 Task: Add Taylor Farms Good Times Vegetable Tray with Ranch Dip to the cart.
Action: Mouse moved to (12, 126)
Screenshot: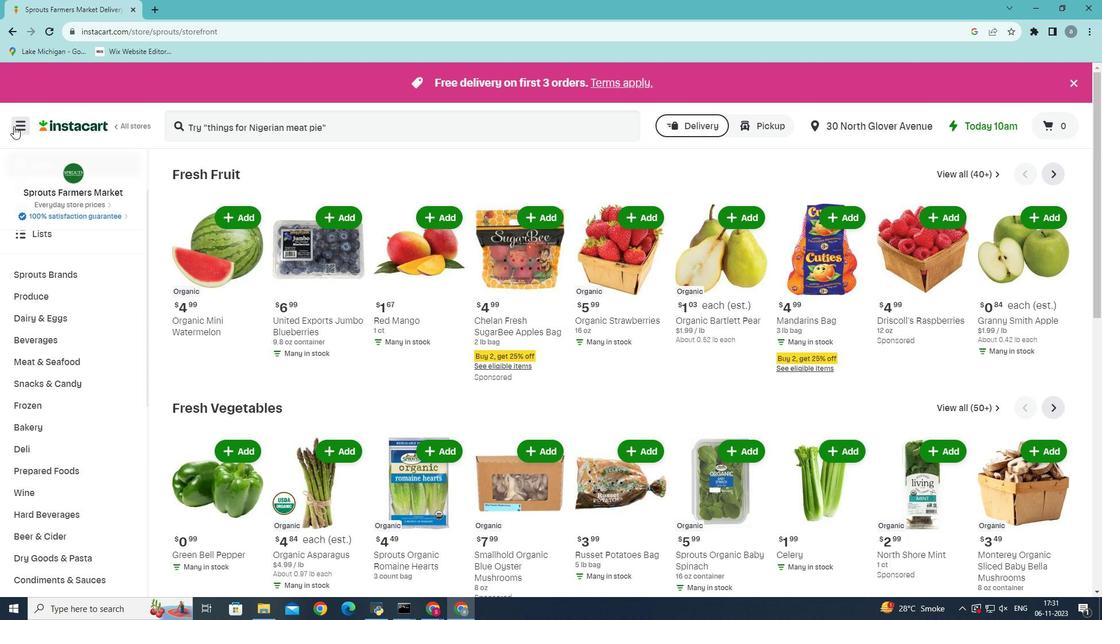 
Action: Mouse pressed left at (12, 126)
Screenshot: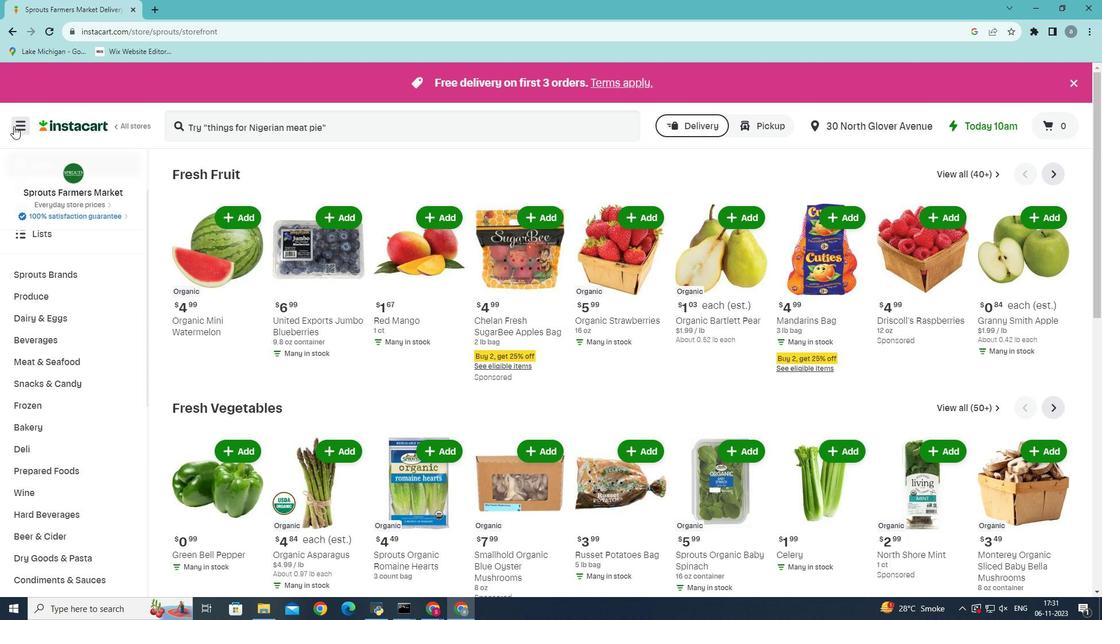 
Action: Mouse moved to (72, 315)
Screenshot: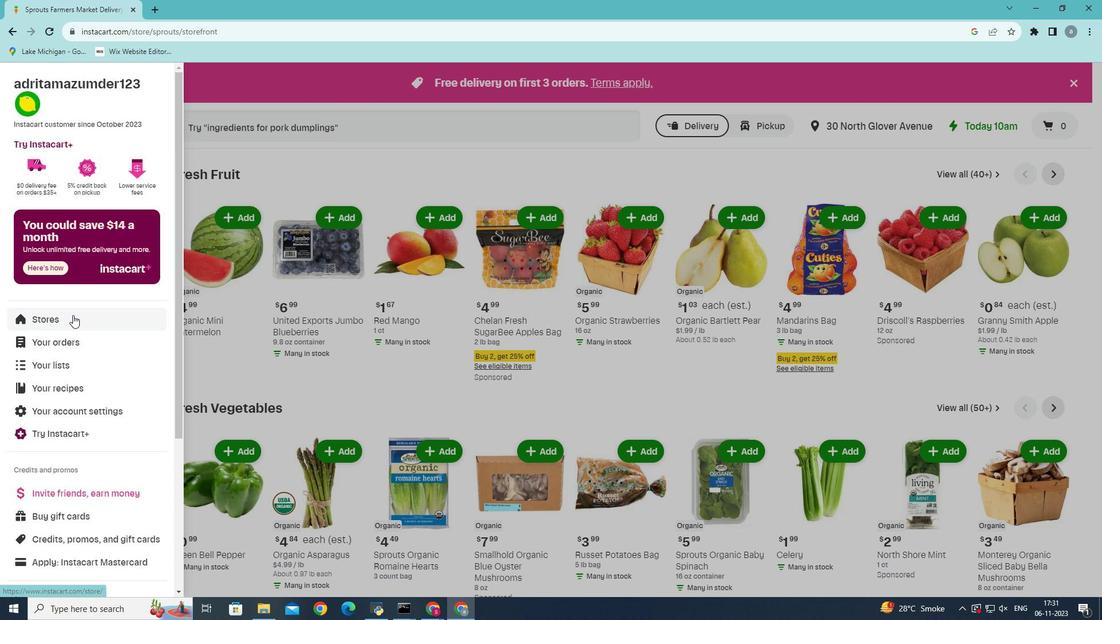 
Action: Mouse pressed left at (72, 315)
Screenshot: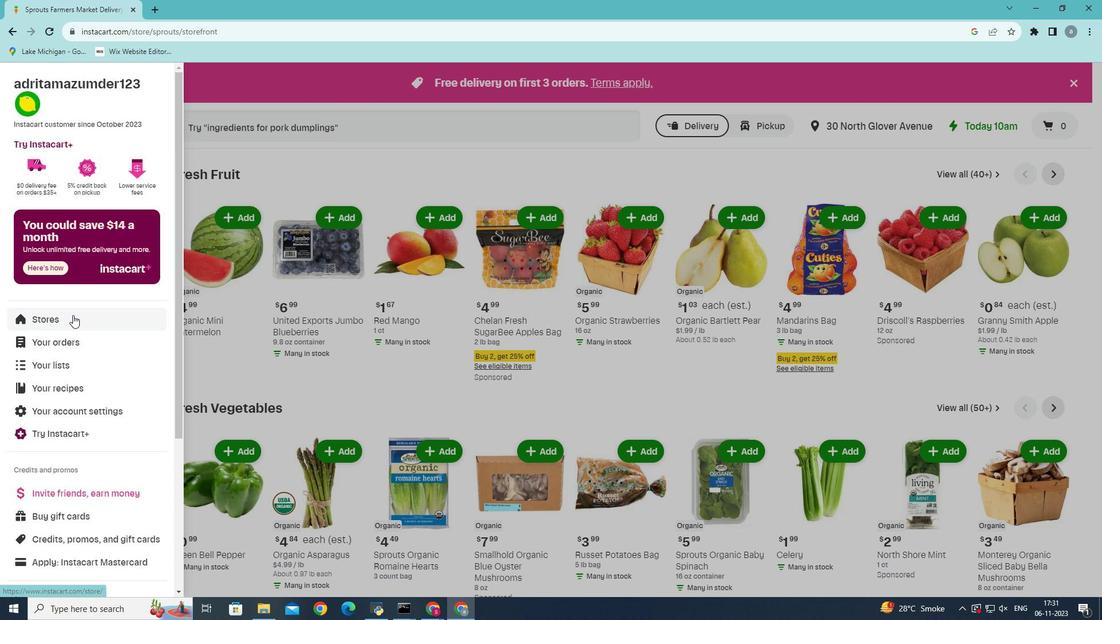 
Action: Mouse moved to (257, 134)
Screenshot: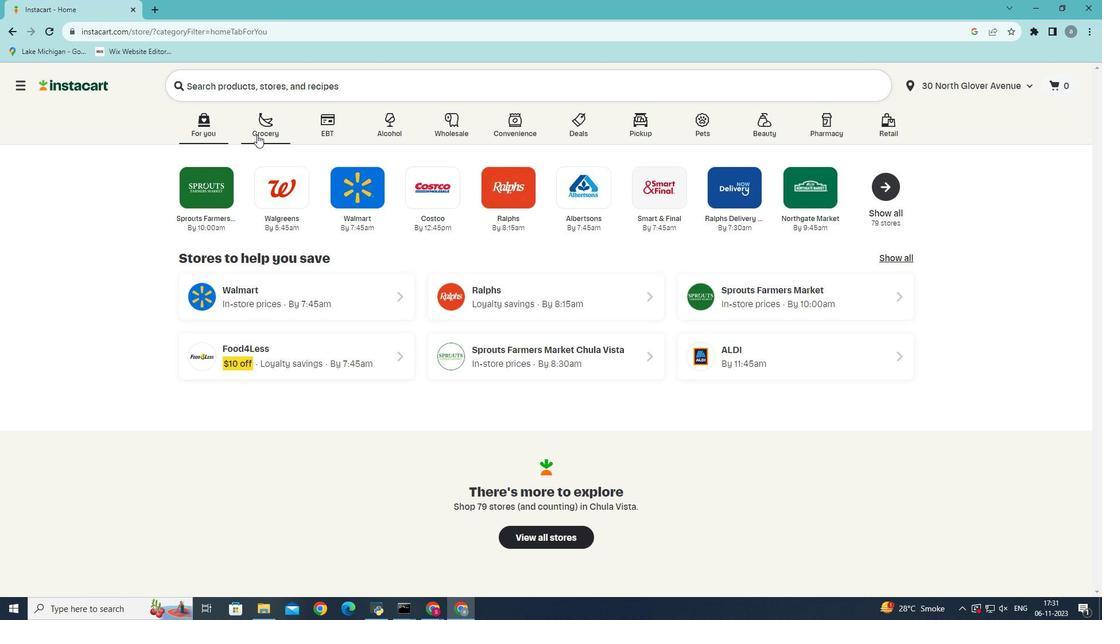 
Action: Mouse pressed left at (257, 134)
Screenshot: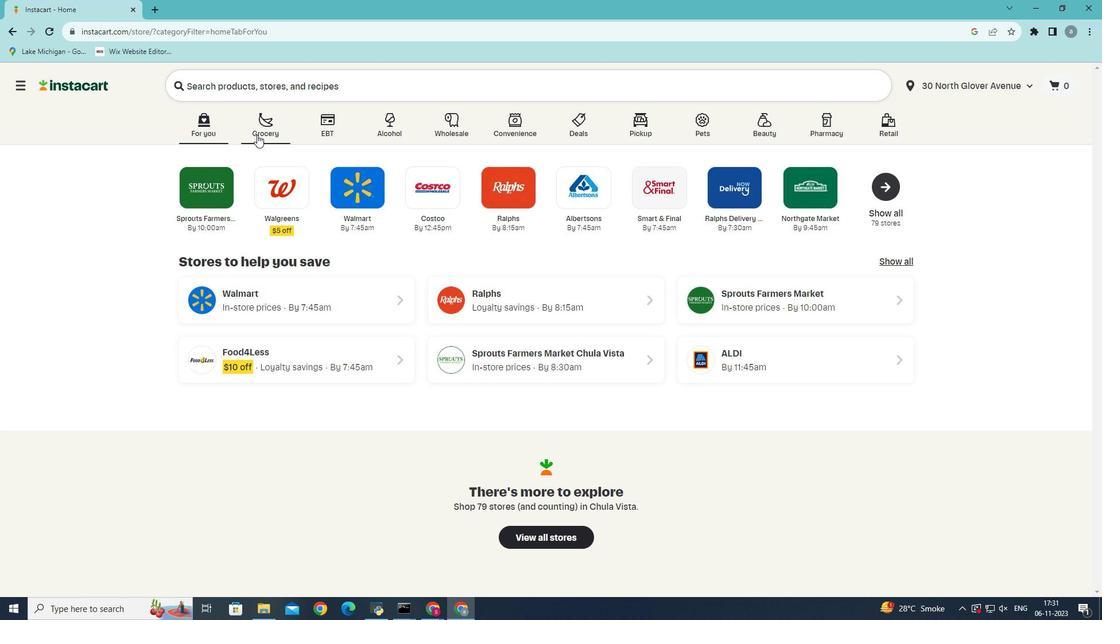 
Action: Mouse moved to (258, 337)
Screenshot: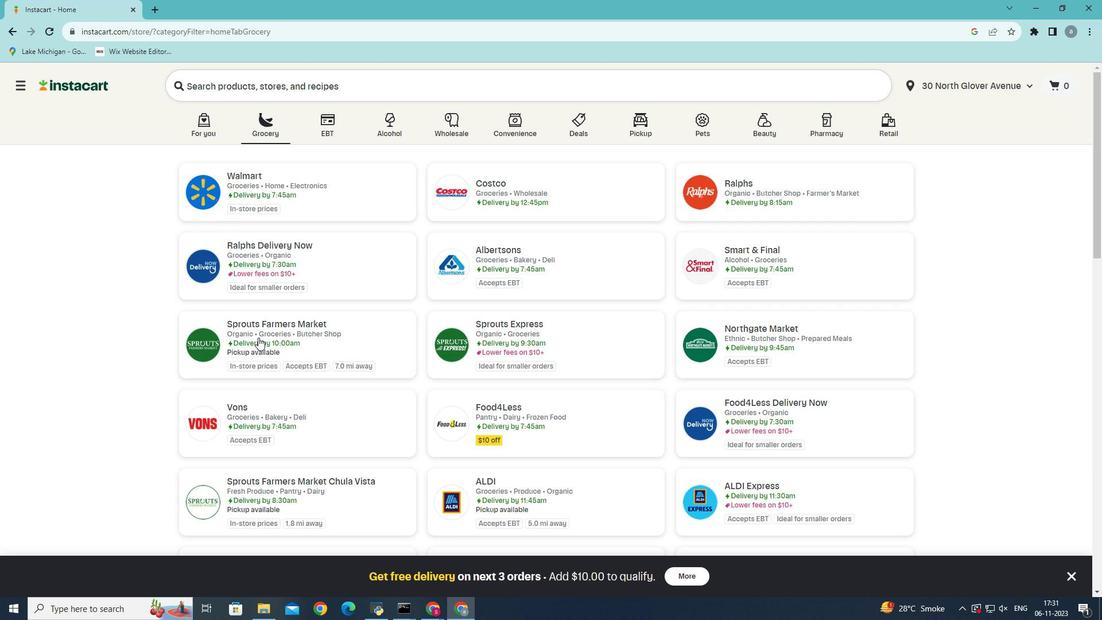 
Action: Mouse pressed left at (258, 337)
Screenshot: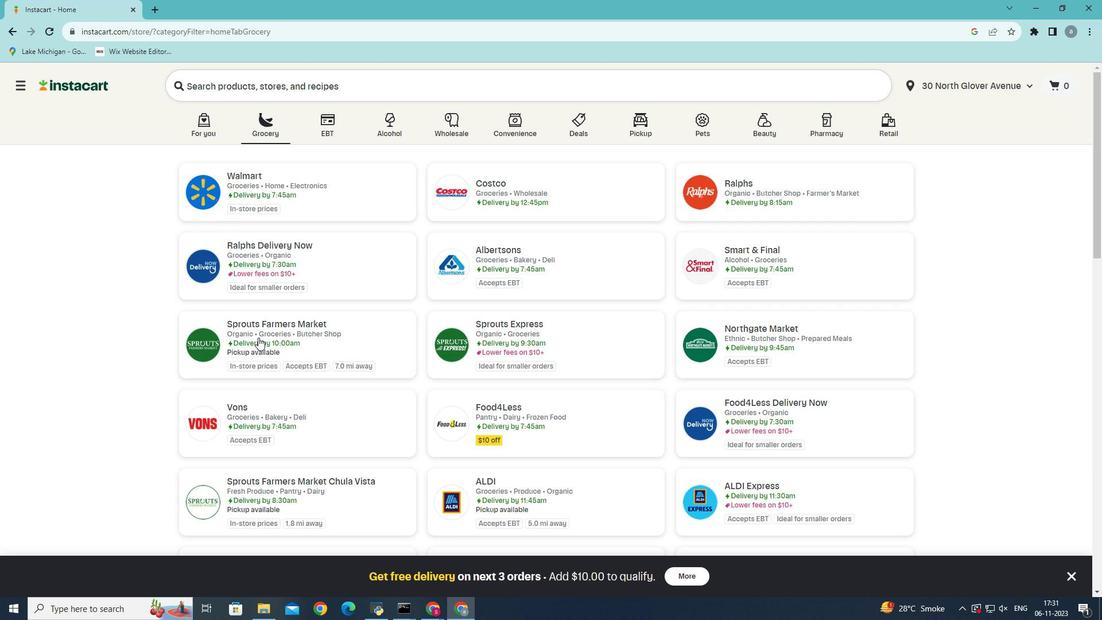 
Action: Mouse moved to (85, 514)
Screenshot: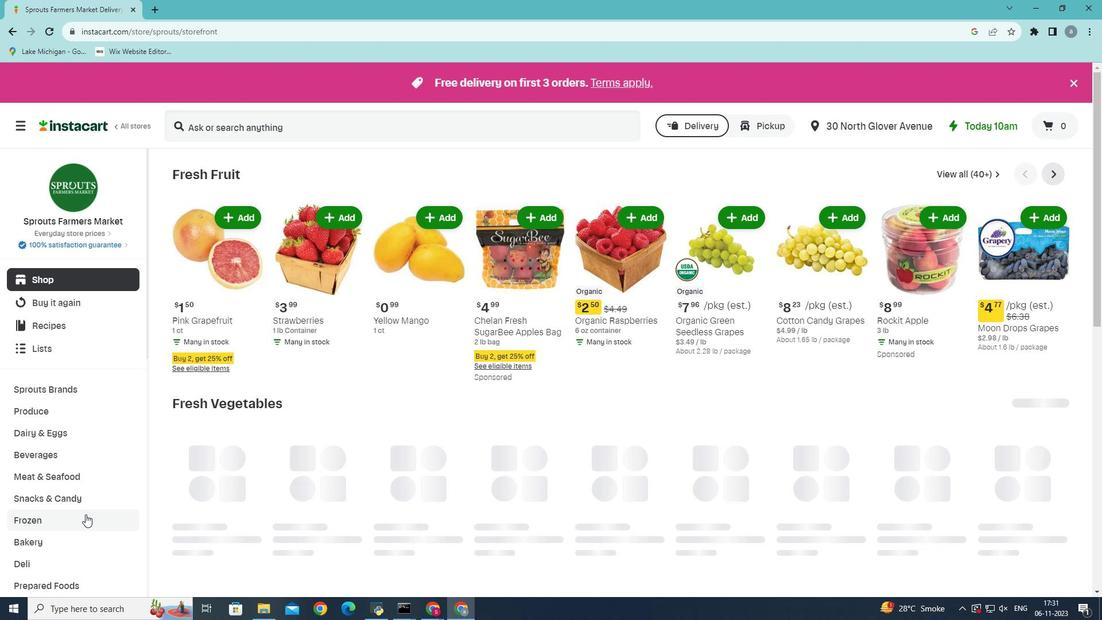 
Action: Mouse scrolled (85, 514) with delta (0, 0)
Screenshot: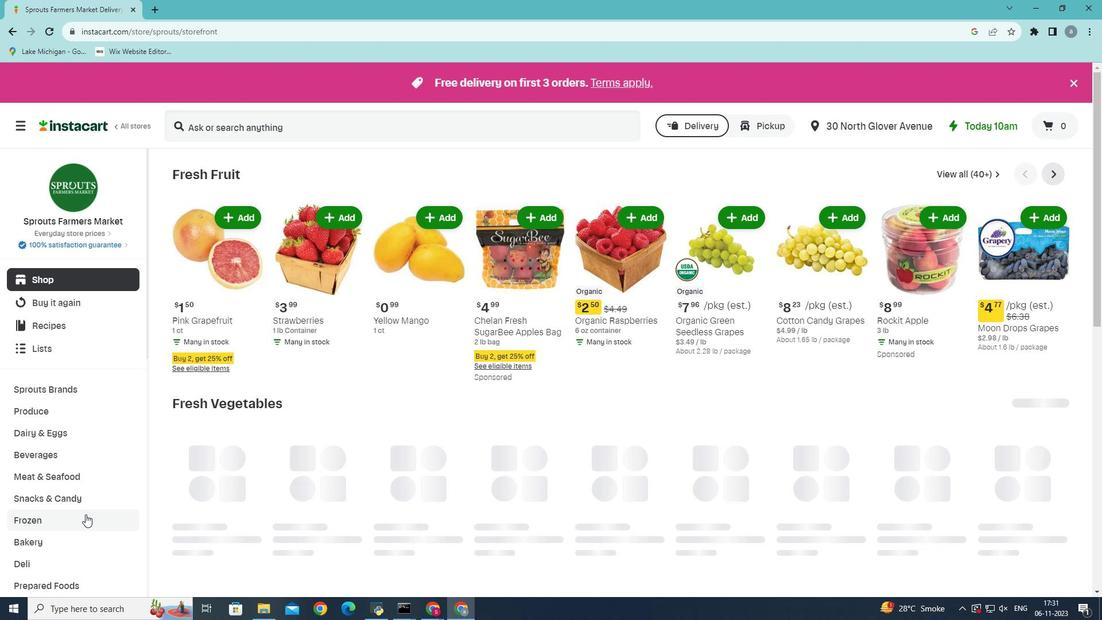 
Action: Mouse scrolled (85, 514) with delta (0, 0)
Screenshot: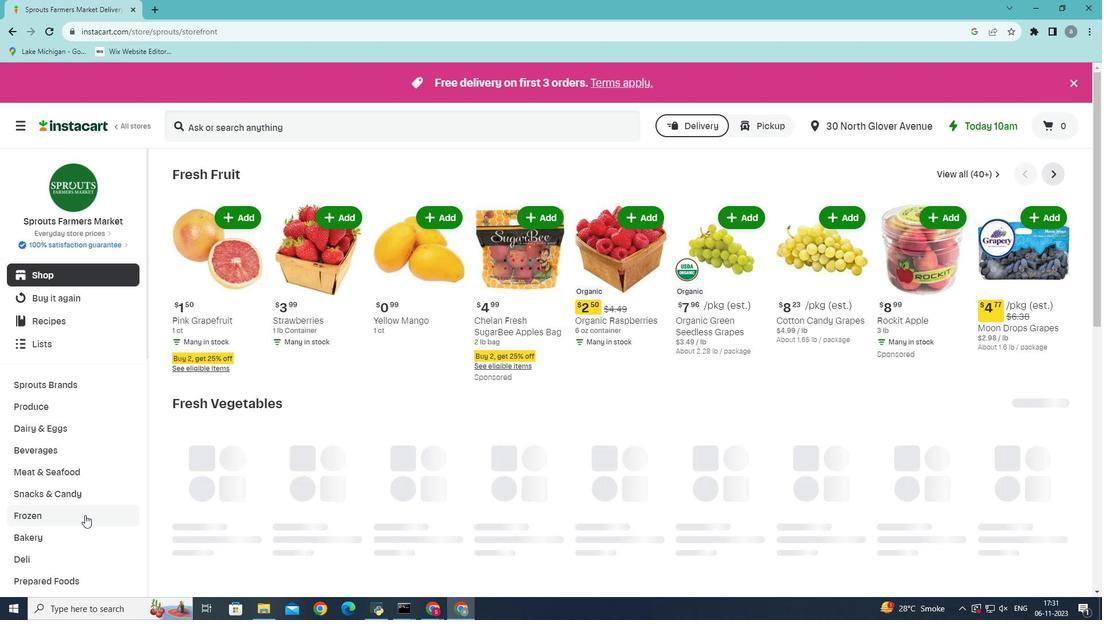 
Action: Mouse moved to (62, 472)
Screenshot: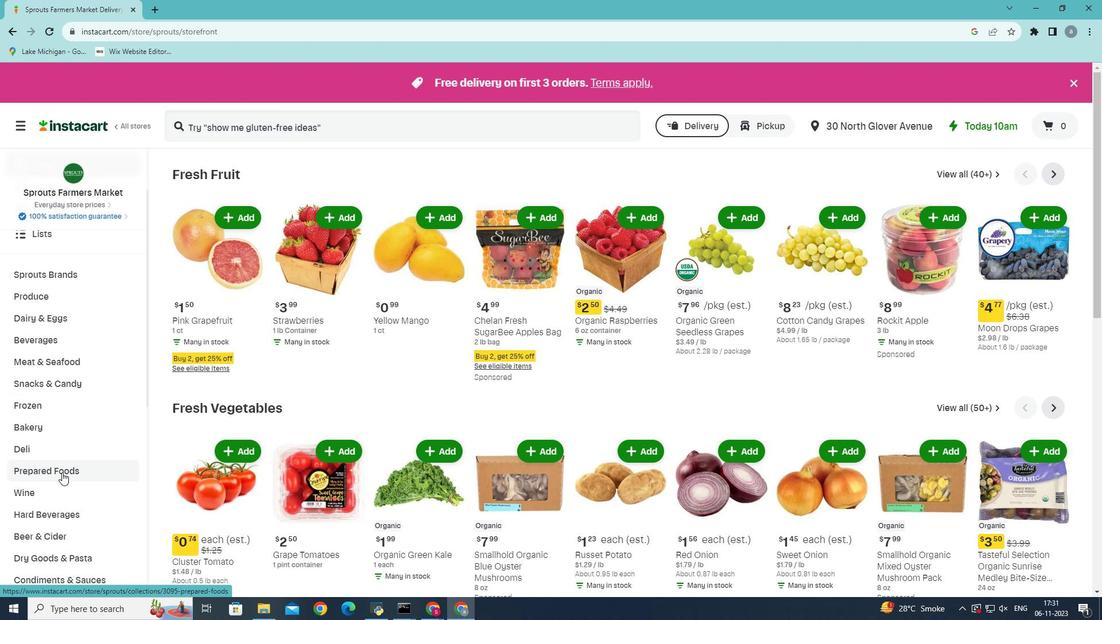 
Action: Mouse pressed left at (62, 472)
Screenshot: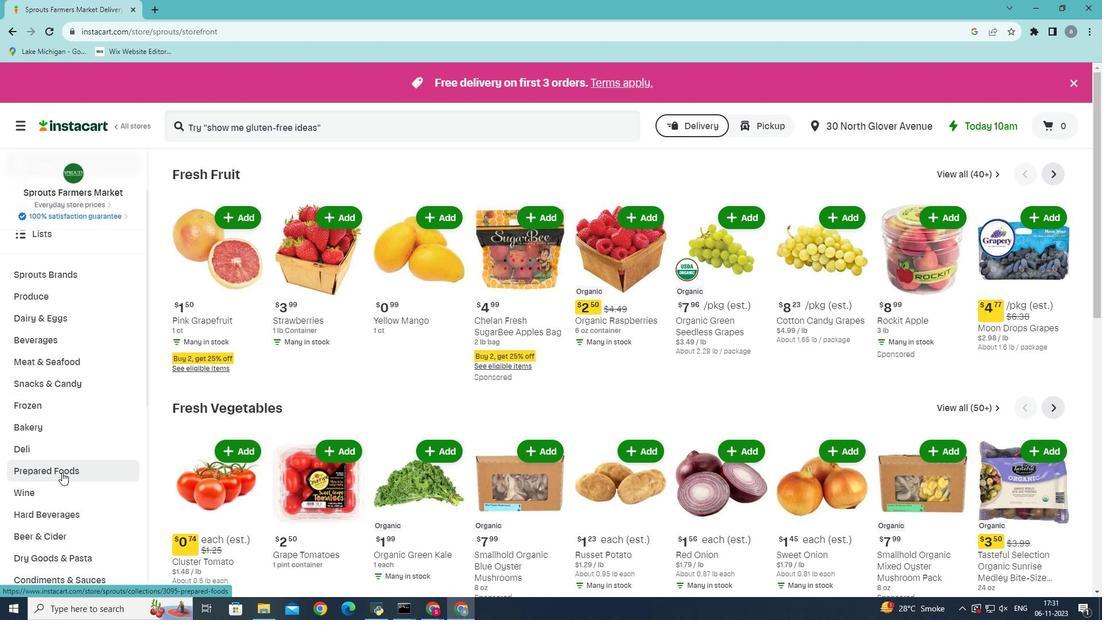 
Action: Mouse moved to (521, 200)
Screenshot: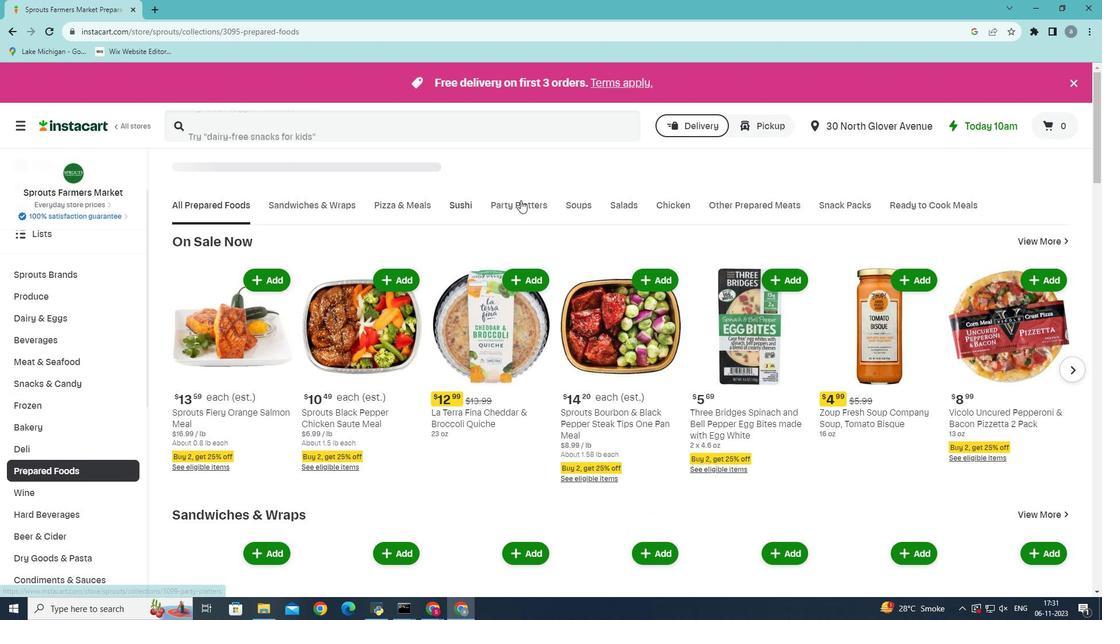 
Action: Mouse pressed left at (521, 200)
Screenshot: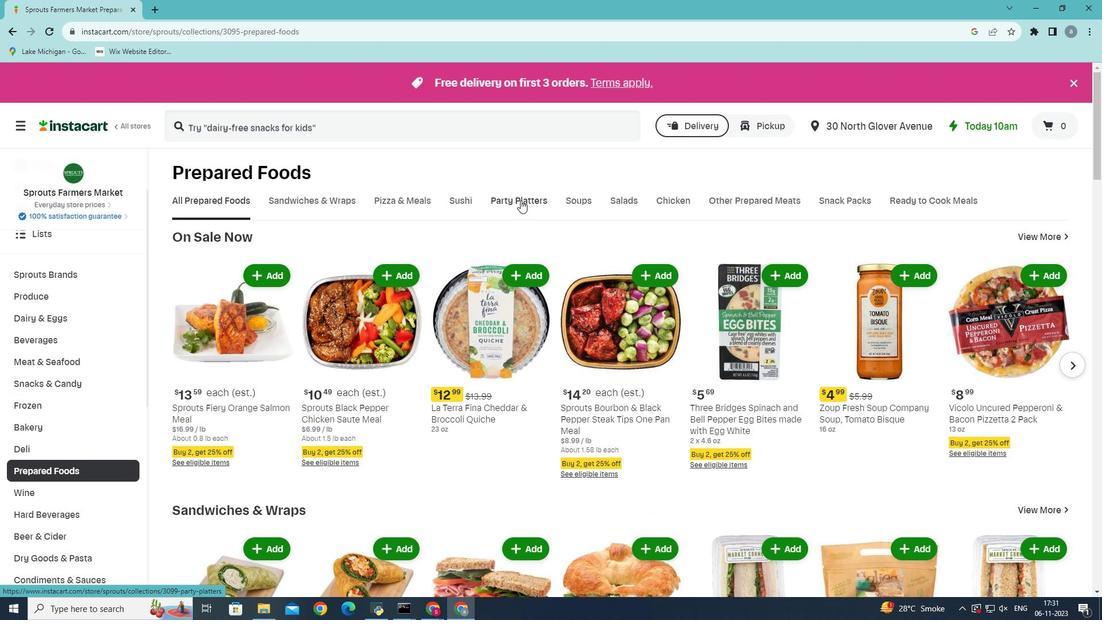 
Action: Mouse moved to (232, 305)
Screenshot: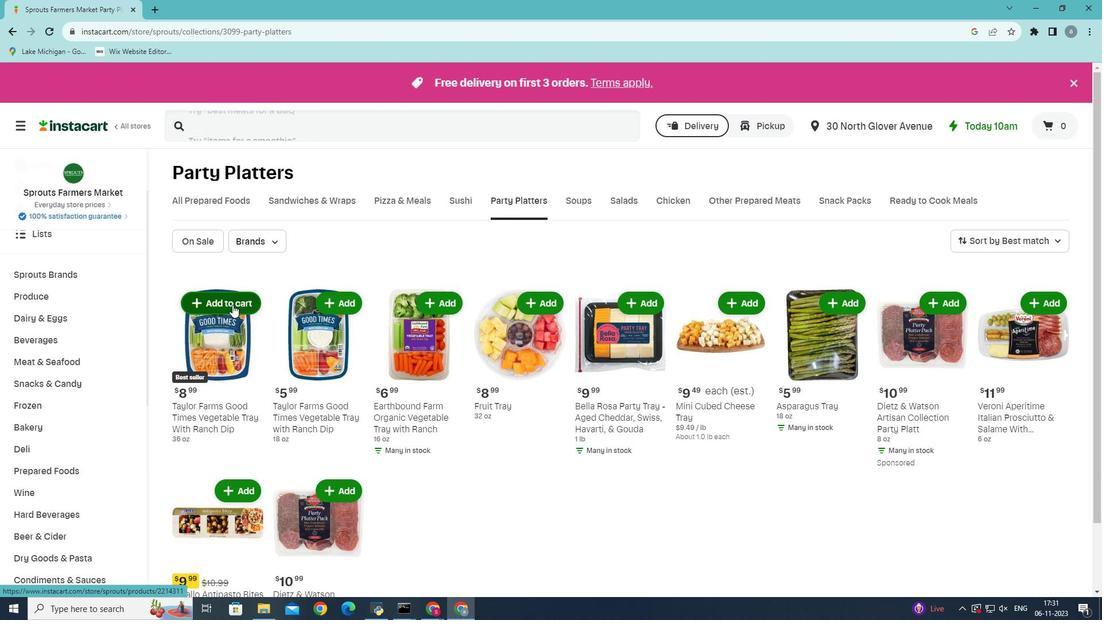 
Action: Mouse pressed left at (232, 305)
Screenshot: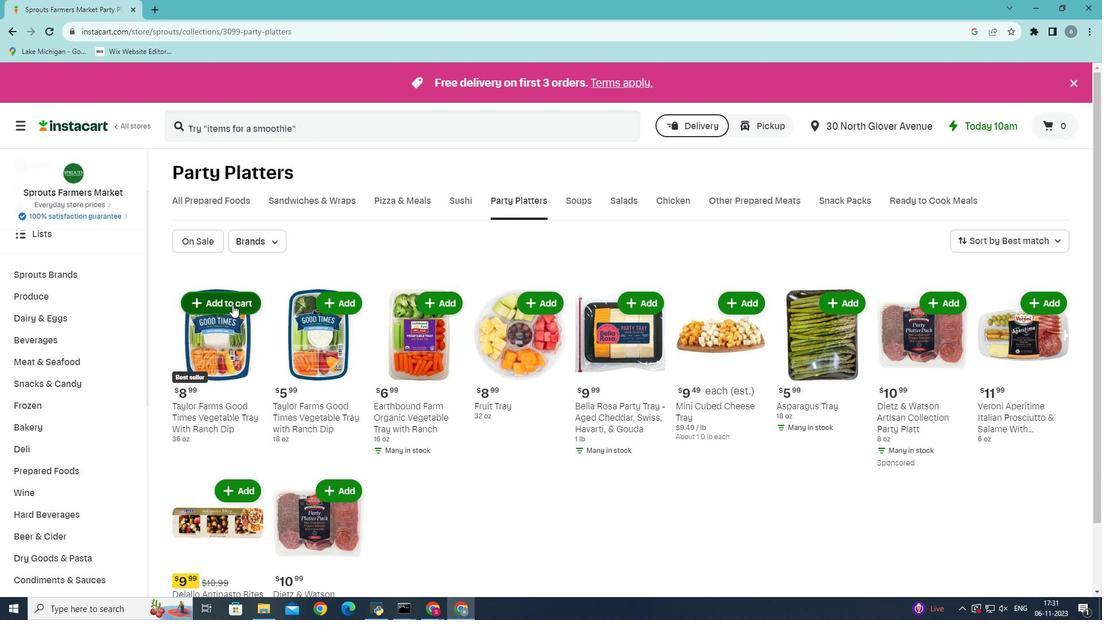 
Action: Mouse moved to (232, 302)
Screenshot: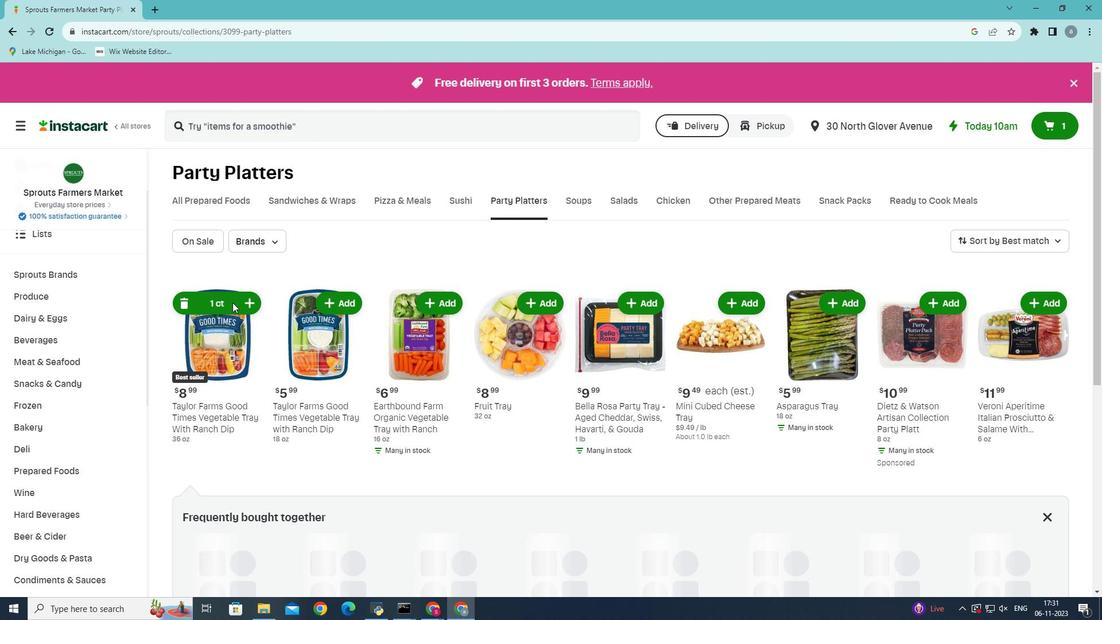 
